 Task: Add Shikai Childrens Borage Lotion to the cart.
Action: Mouse moved to (275, 144)
Screenshot: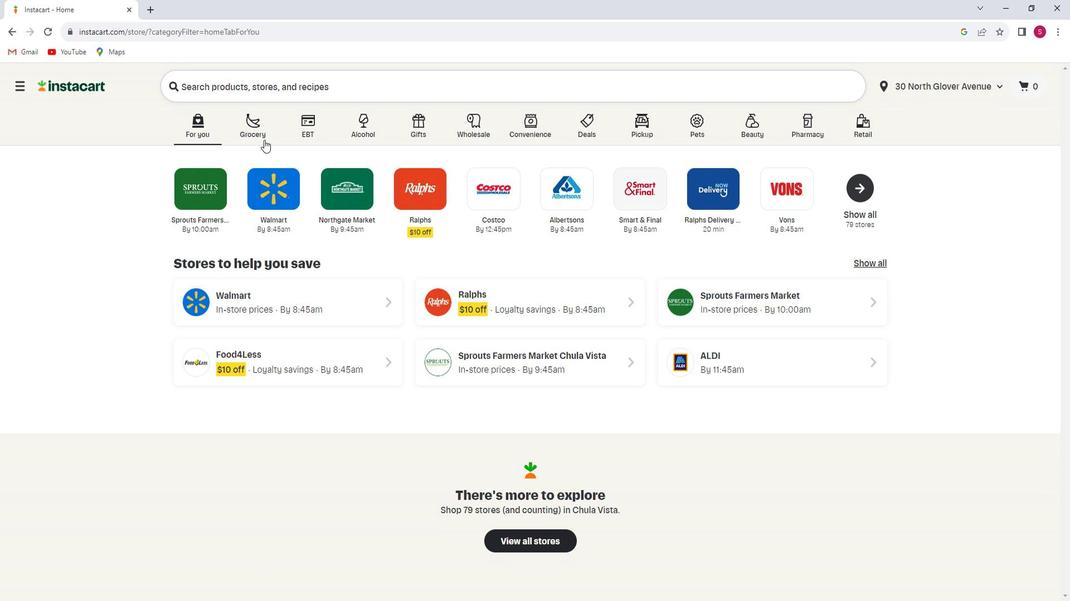 
Action: Mouse pressed left at (275, 144)
Screenshot: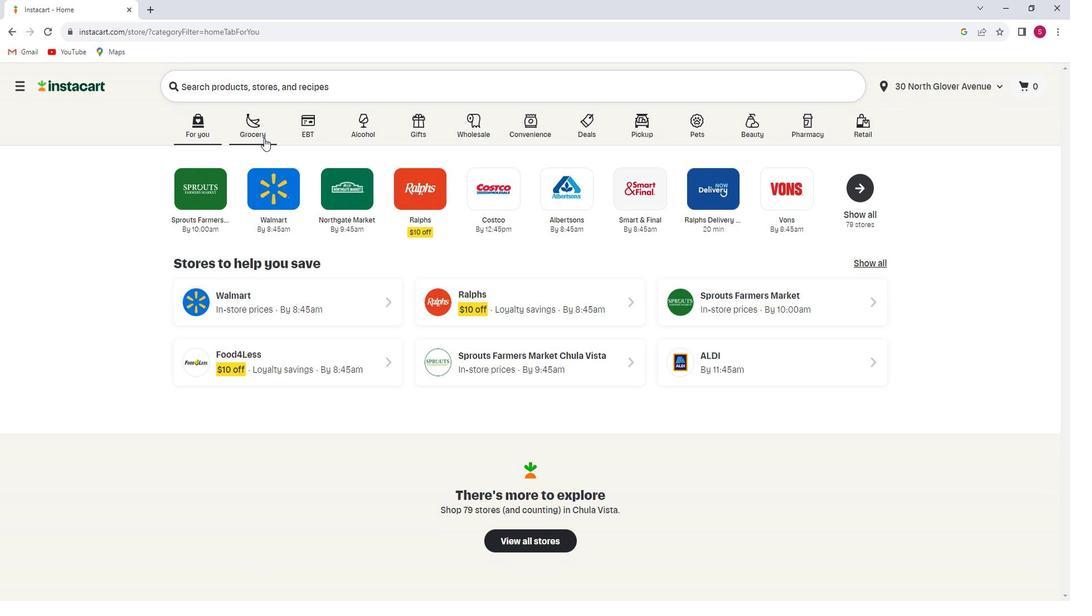 
Action: Mouse moved to (312, 334)
Screenshot: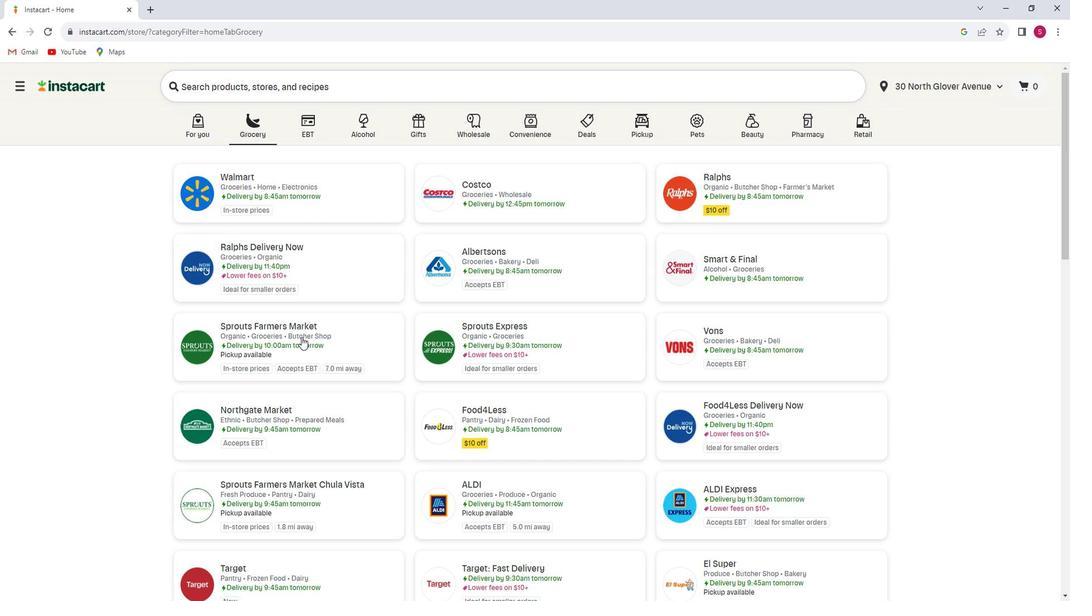 
Action: Mouse pressed left at (312, 334)
Screenshot: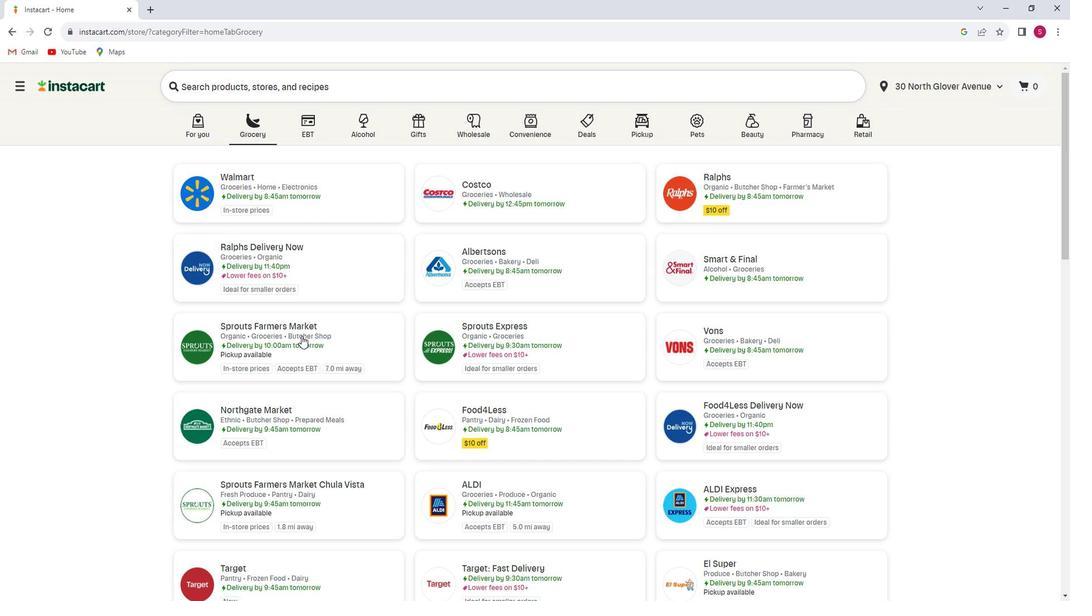 
Action: Mouse moved to (43, 491)
Screenshot: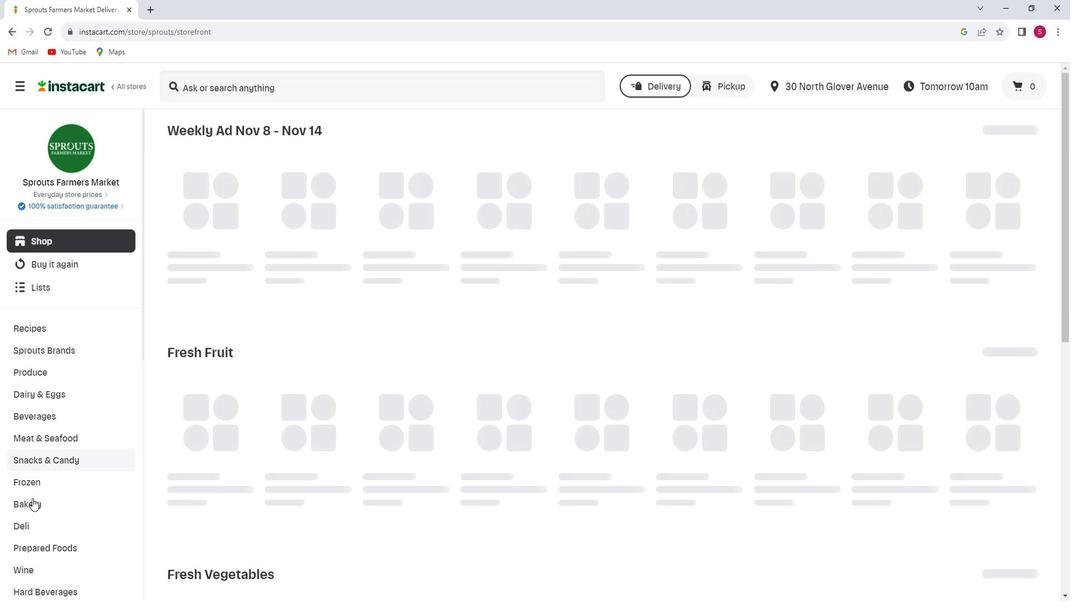 
Action: Mouse scrolled (43, 491) with delta (0, 0)
Screenshot: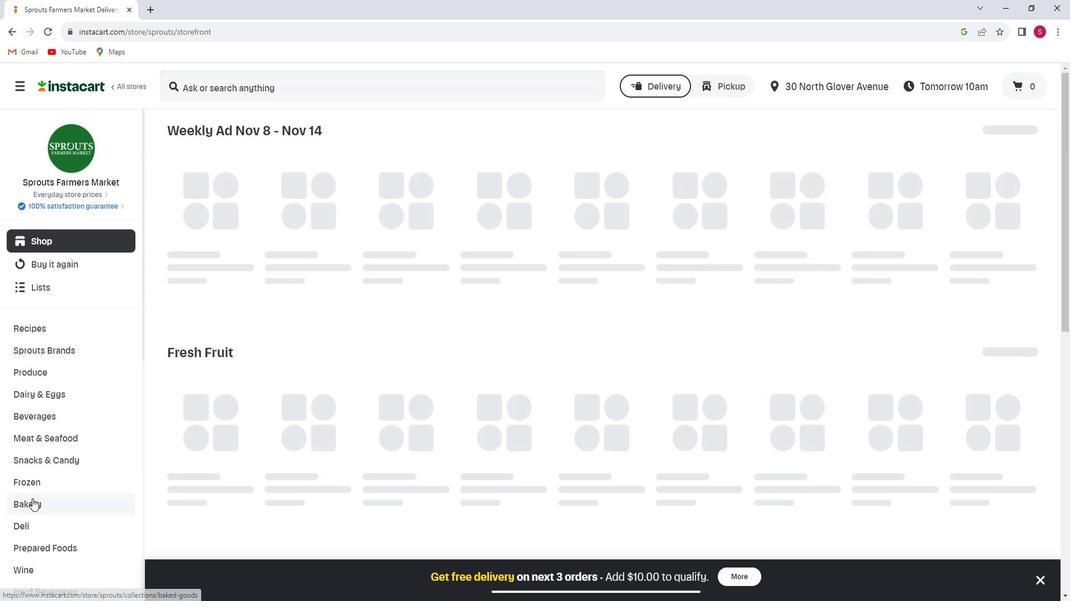 
Action: Mouse scrolled (43, 491) with delta (0, 0)
Screenshot: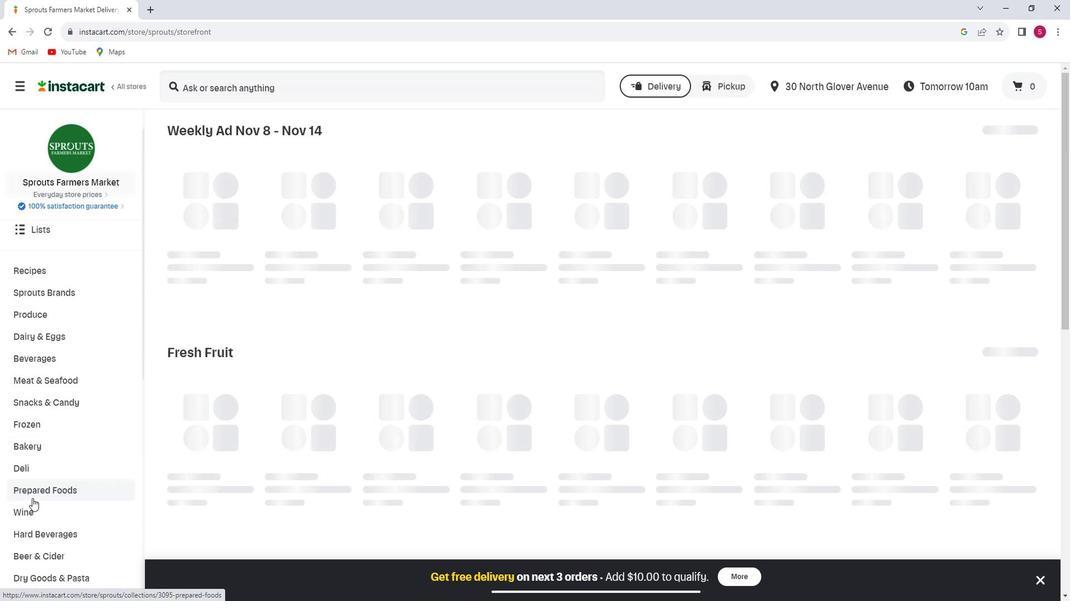 
Action: Mouse scrolled (43, 491) with delta (0, 0)
Screenshot: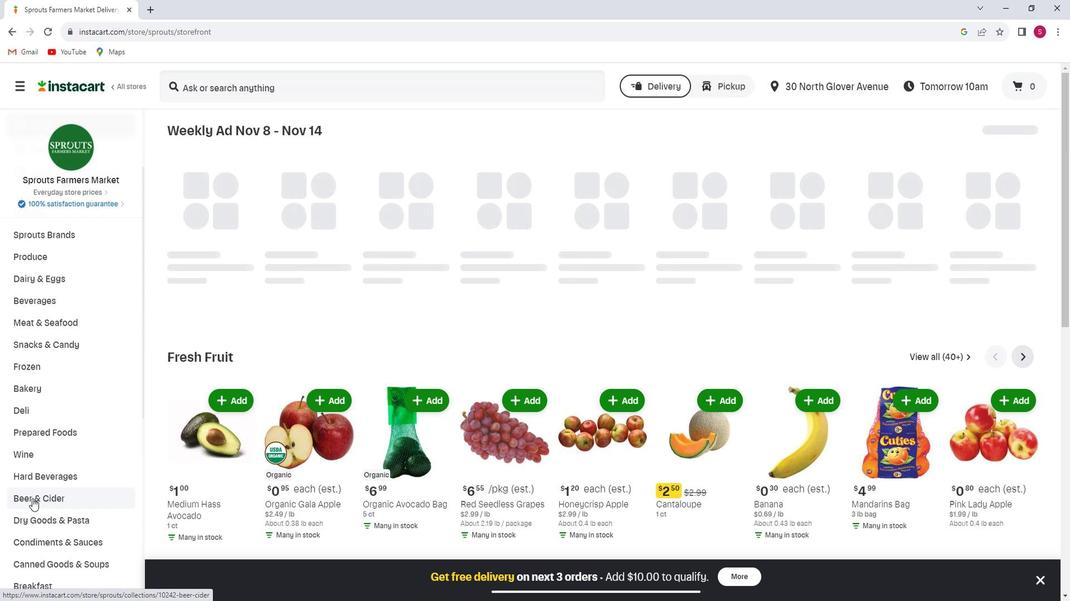 
Action: Mouse scrolled (43, 491) with delta (0, 0)
Screenshot: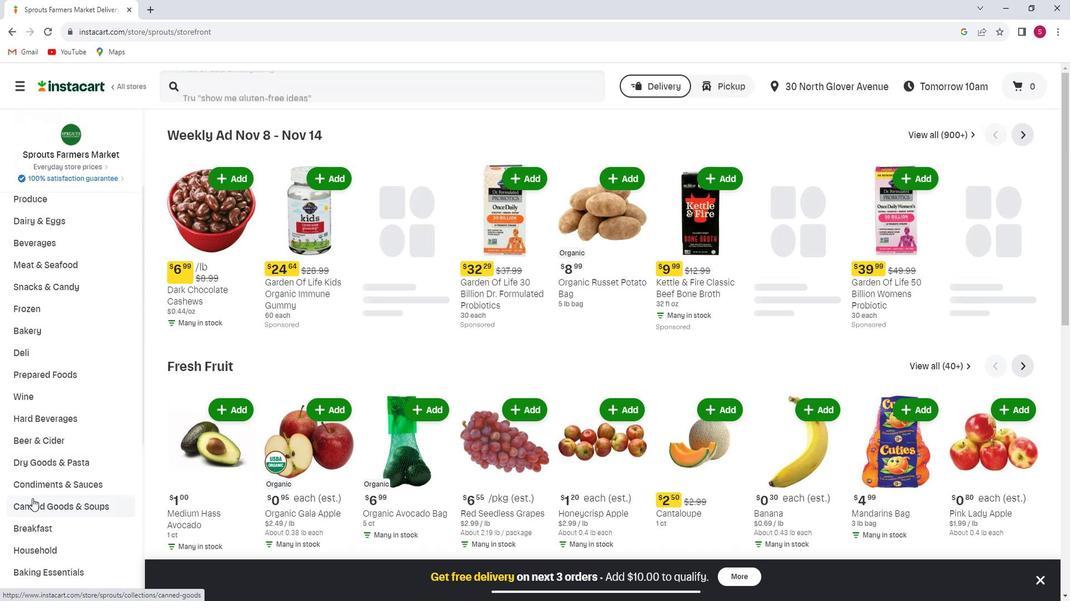 
Action: Mouse scrolled (43, 491) with delta (0, 0)
Screenshot: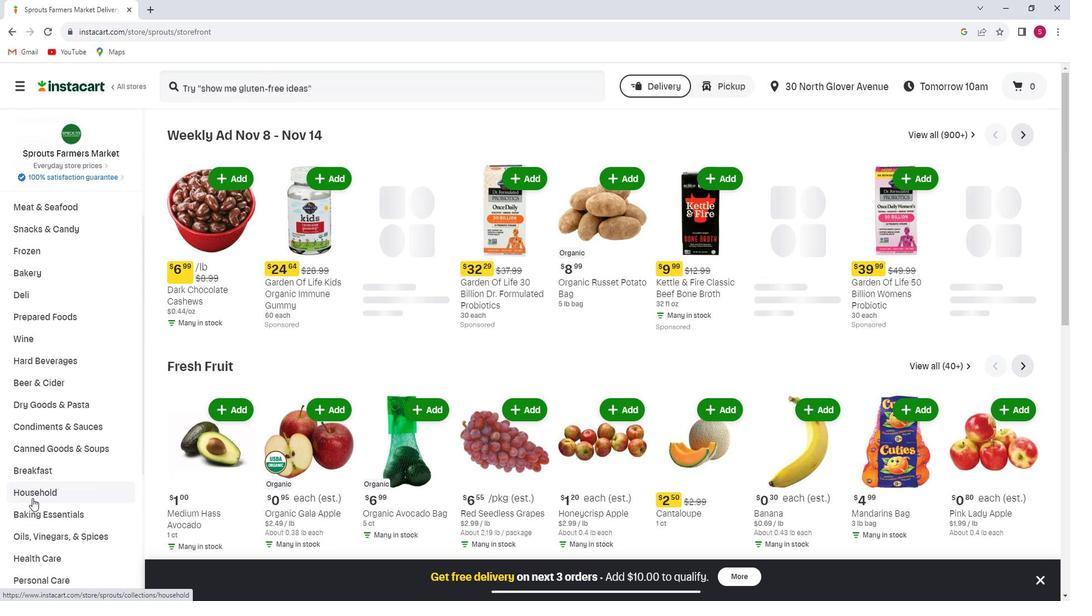 
Action: Mouse moved to (50, 518)
Screenshot: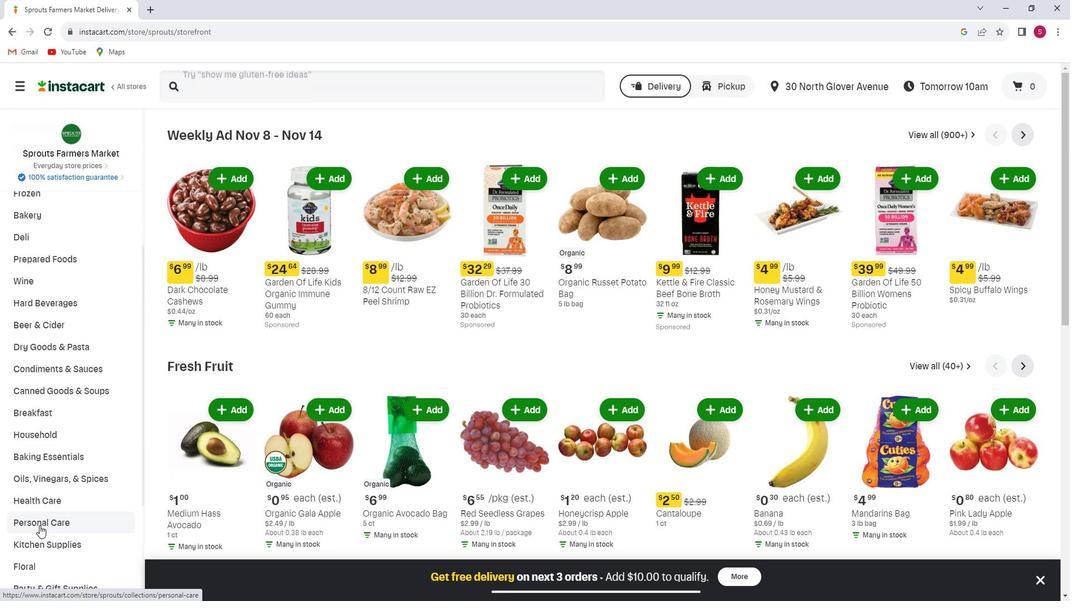 
Action: Mouse scrolled (50, 518) with delta (0, 0)
Screenshot: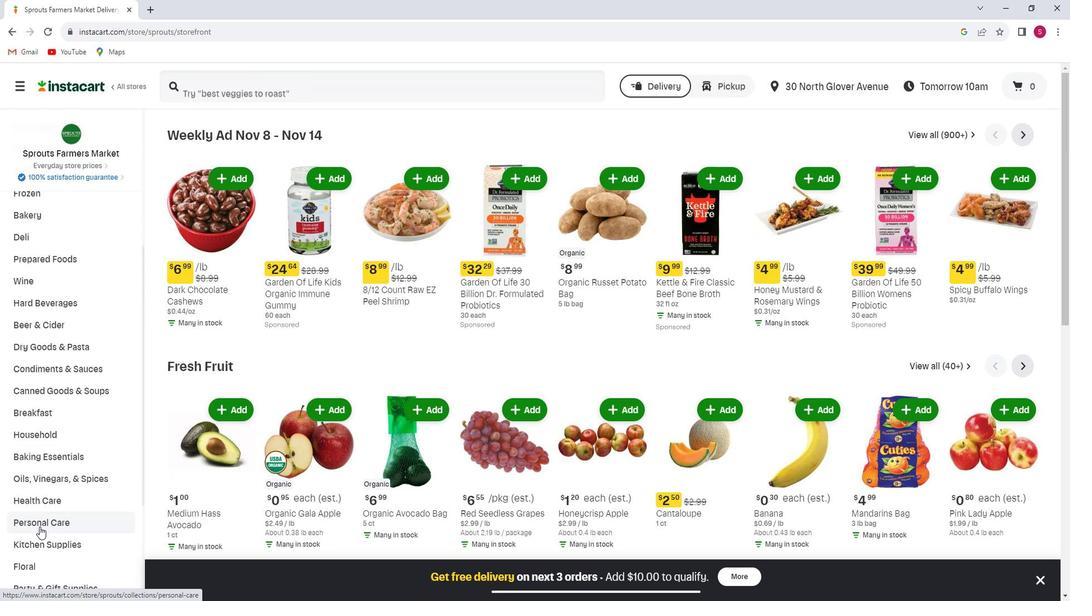 
Action: Mouse moved to (56, 507)
Screenshot: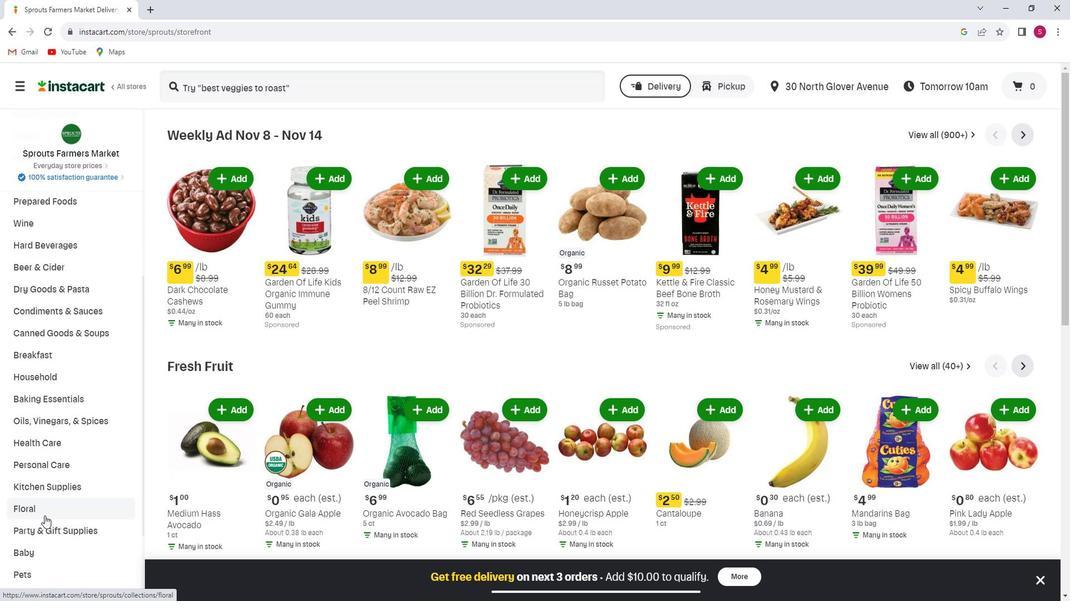 
Action: Mouse scrolled (56, 506) with delta (0, 0)
Screenshot: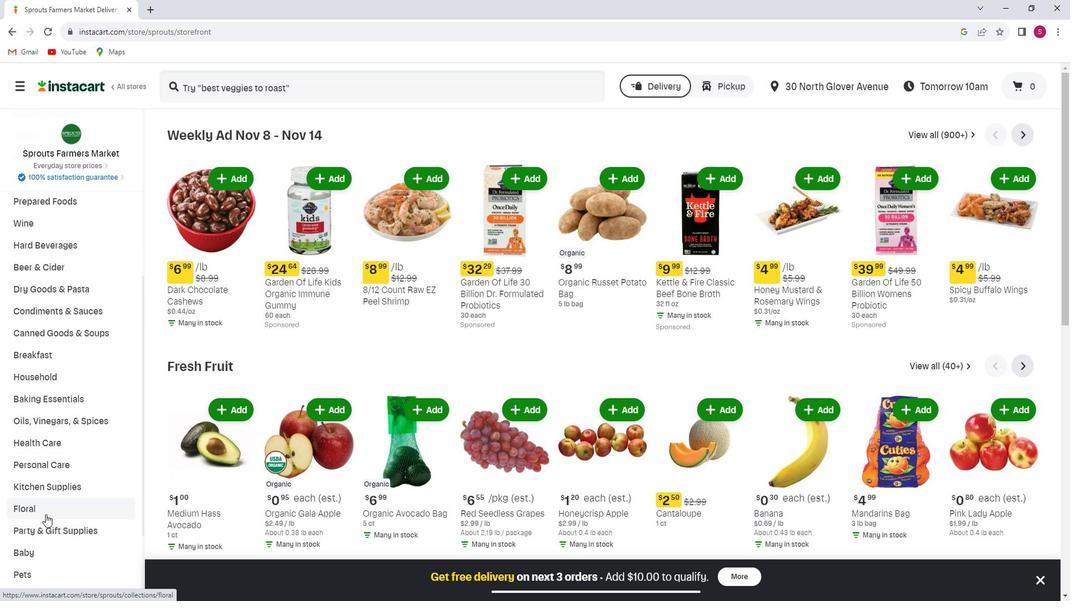 
Action: Mouse moved to (60, 488)
Screenshot: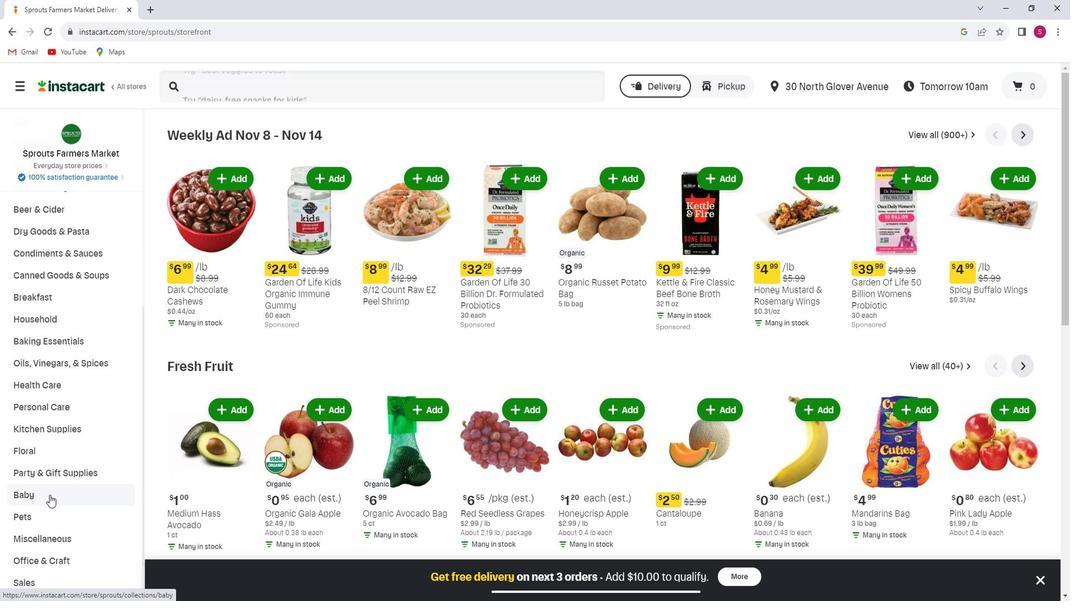 
Action: Mouse pressed left at (60, 488)
Screenshot: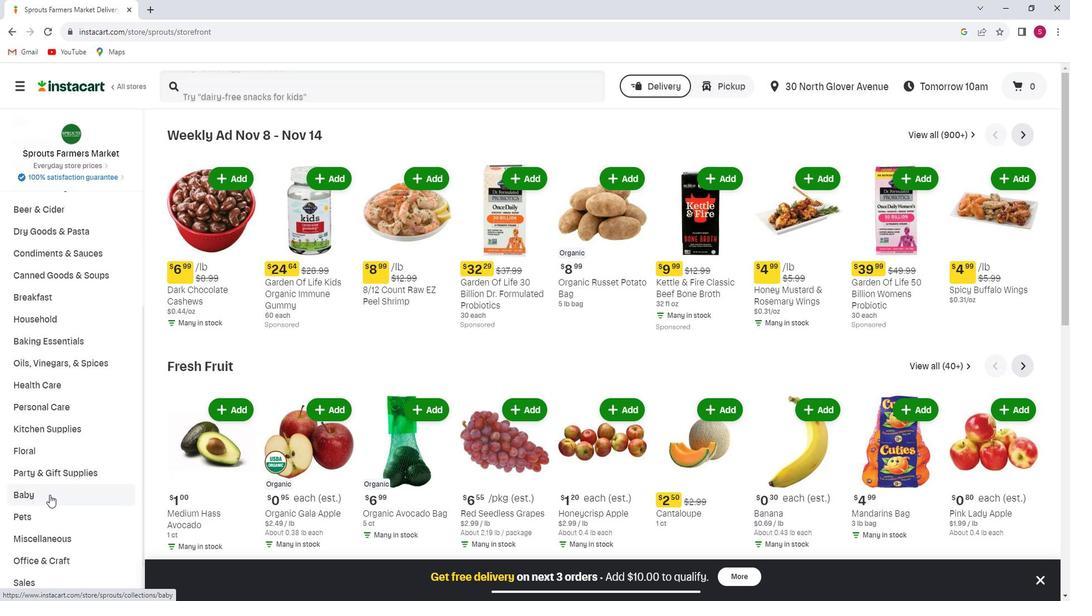 
Action: Mouse moved to (64, 506)
Screenshot: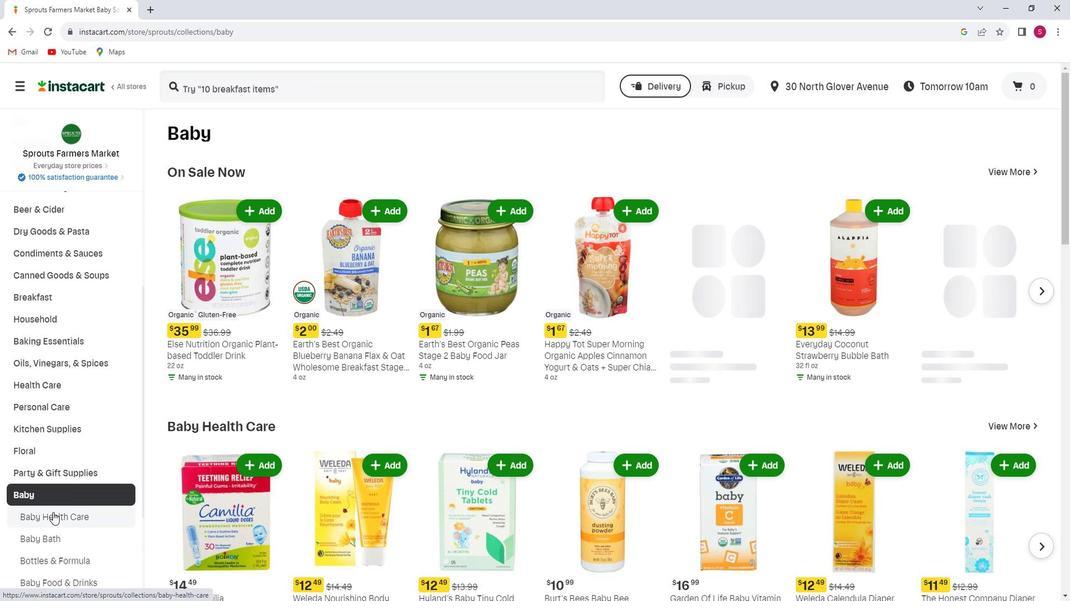 
Action: Mouse pressed left at (64, 506)
Screenshot: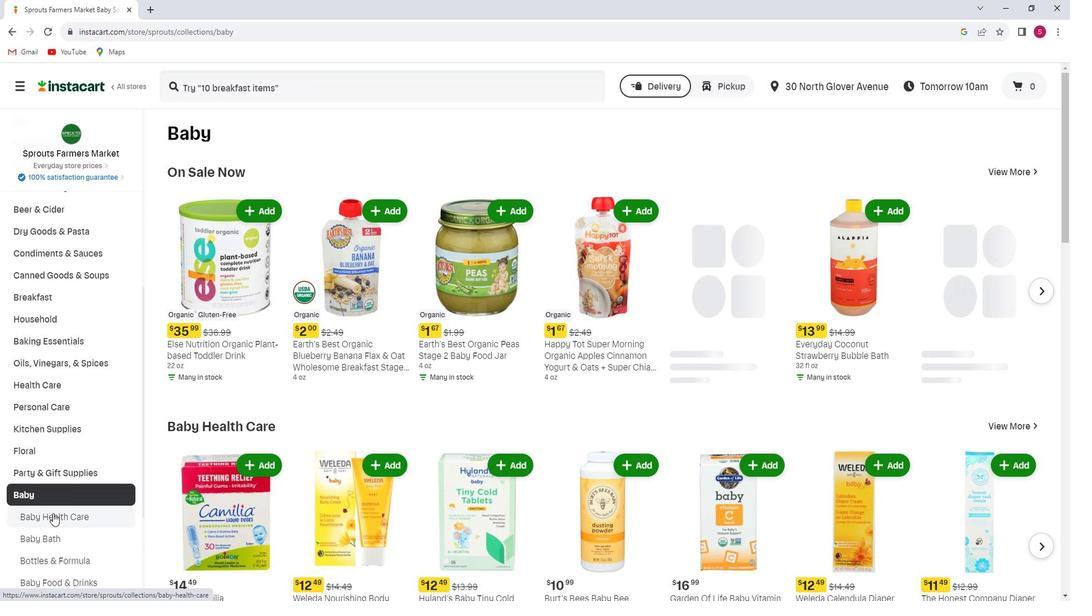 
Action: Mouse moved to (295, 103)
Screenshot: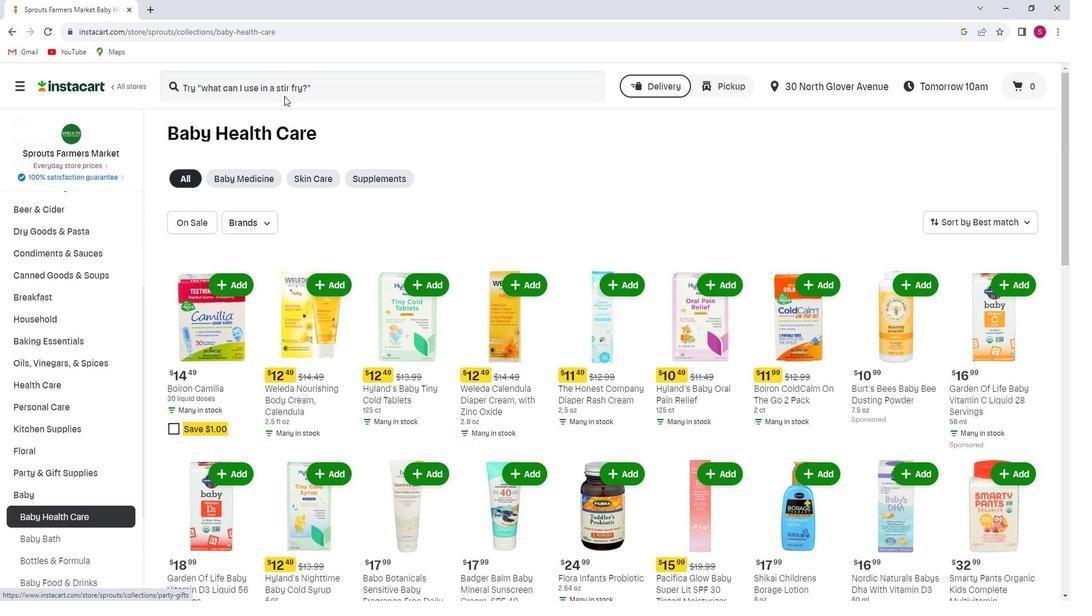 
Action: Mouse pressed left at (295, 103)
Screenshot: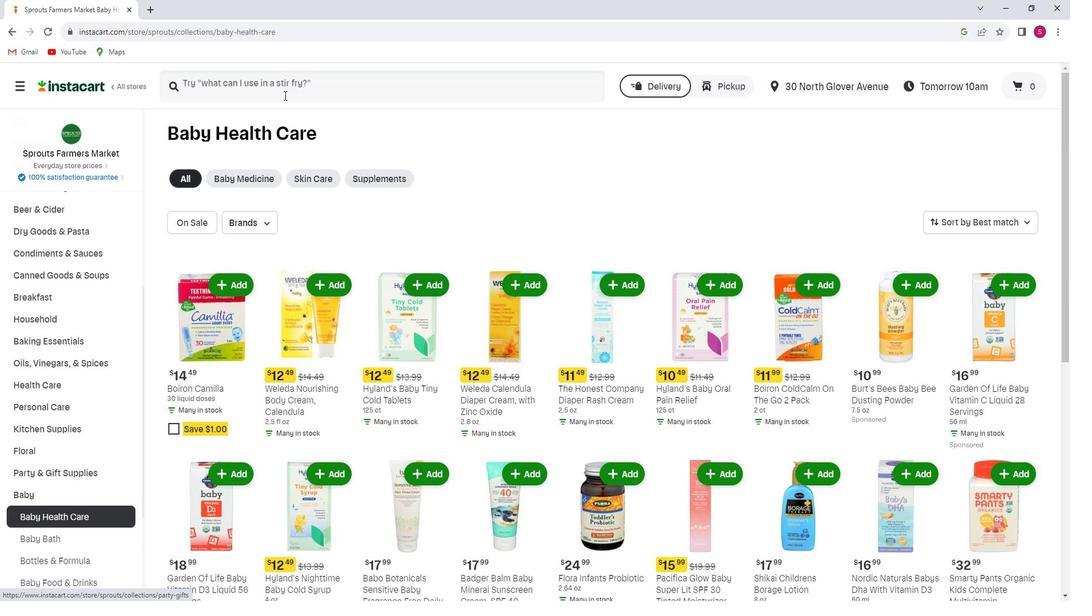 
Action: Key pressed <Key.shift>Shikai<Key.space><Key.shift>Childrens<Key.space><Key.shift>Borage<Key.space><Key.shift>lotion<Key.enter>
Screenshot: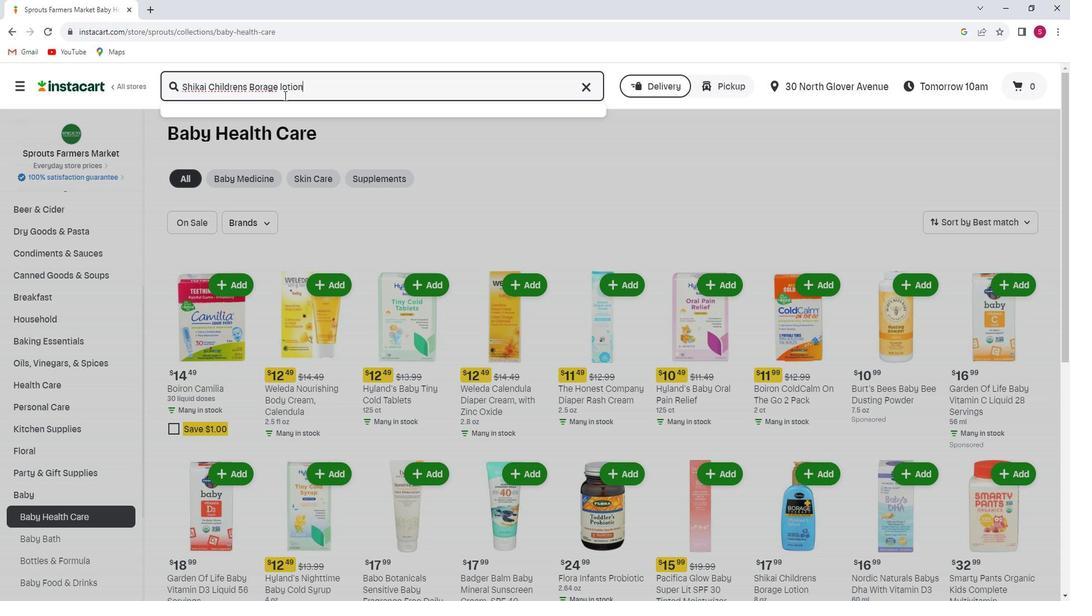 
Action: Mouse moved to (499, 186)
Screenshot: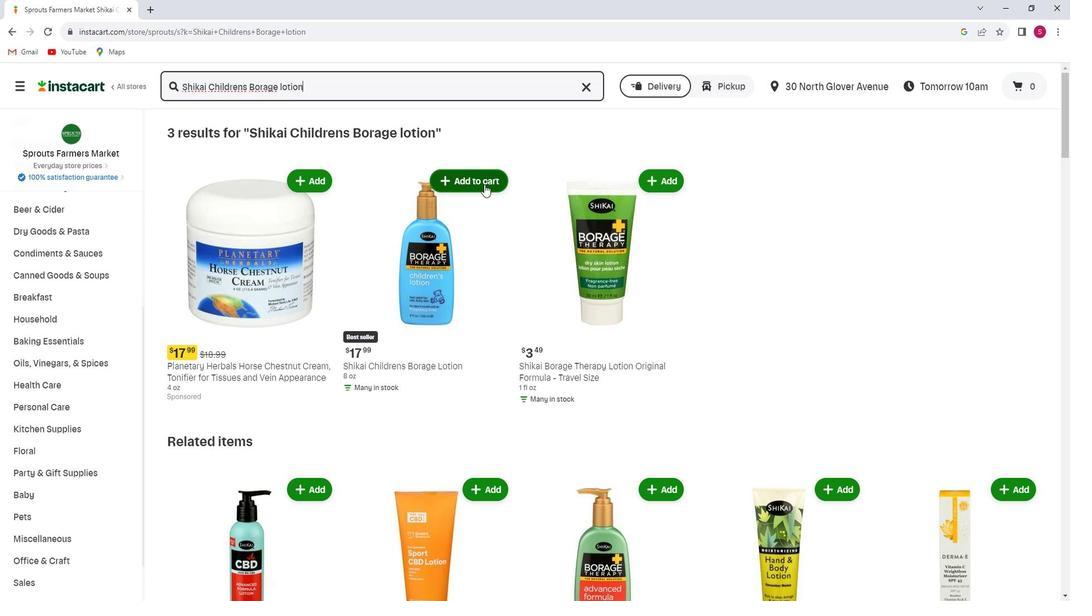 
Action: Mouse pressed left at (499, 186)
Screenshot: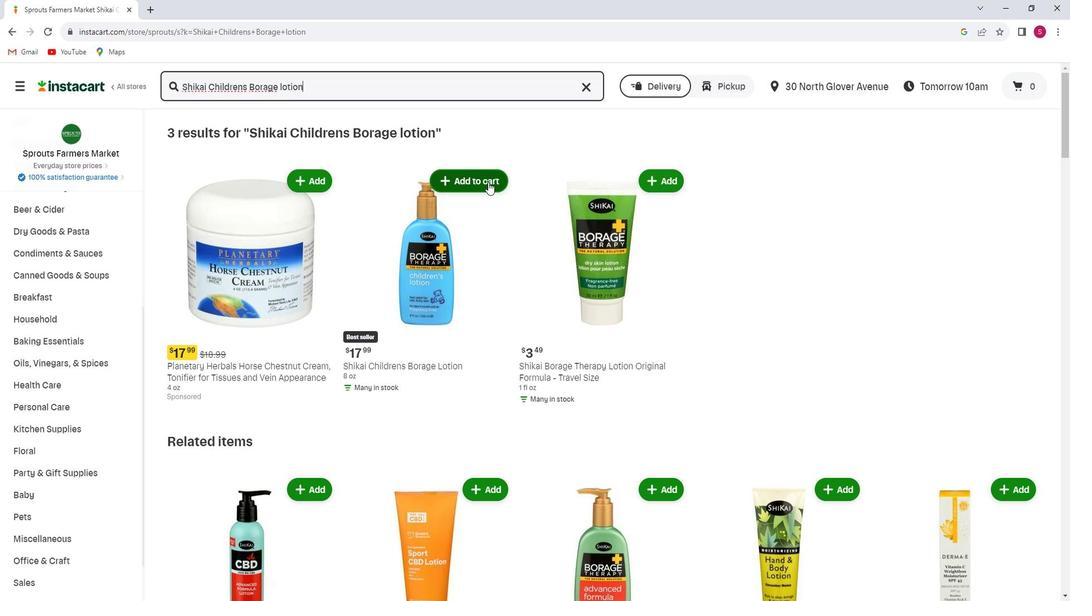 
Action: Mouse moved to (478, 248)
Screenshot: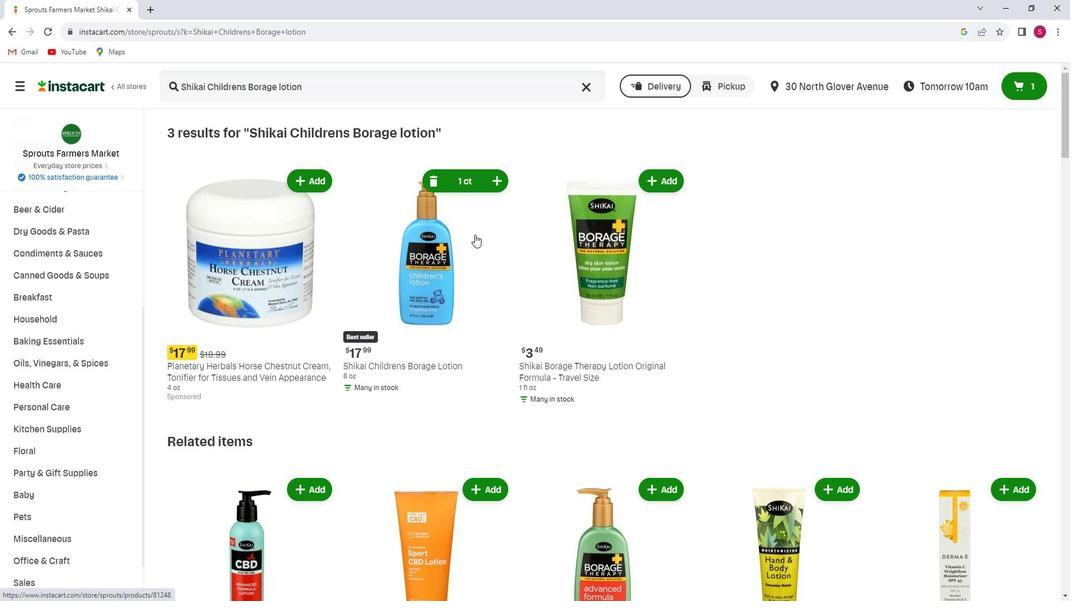 
